 Task: Create a task  Changes made by one user not being visible to another user , assign it to team member softage.6@softage.net in the project ZeroG and update the status of the task to  Off Track , set the priority of the task to Medium.
Action: Mouse moved to (91, 515)
Screenshot: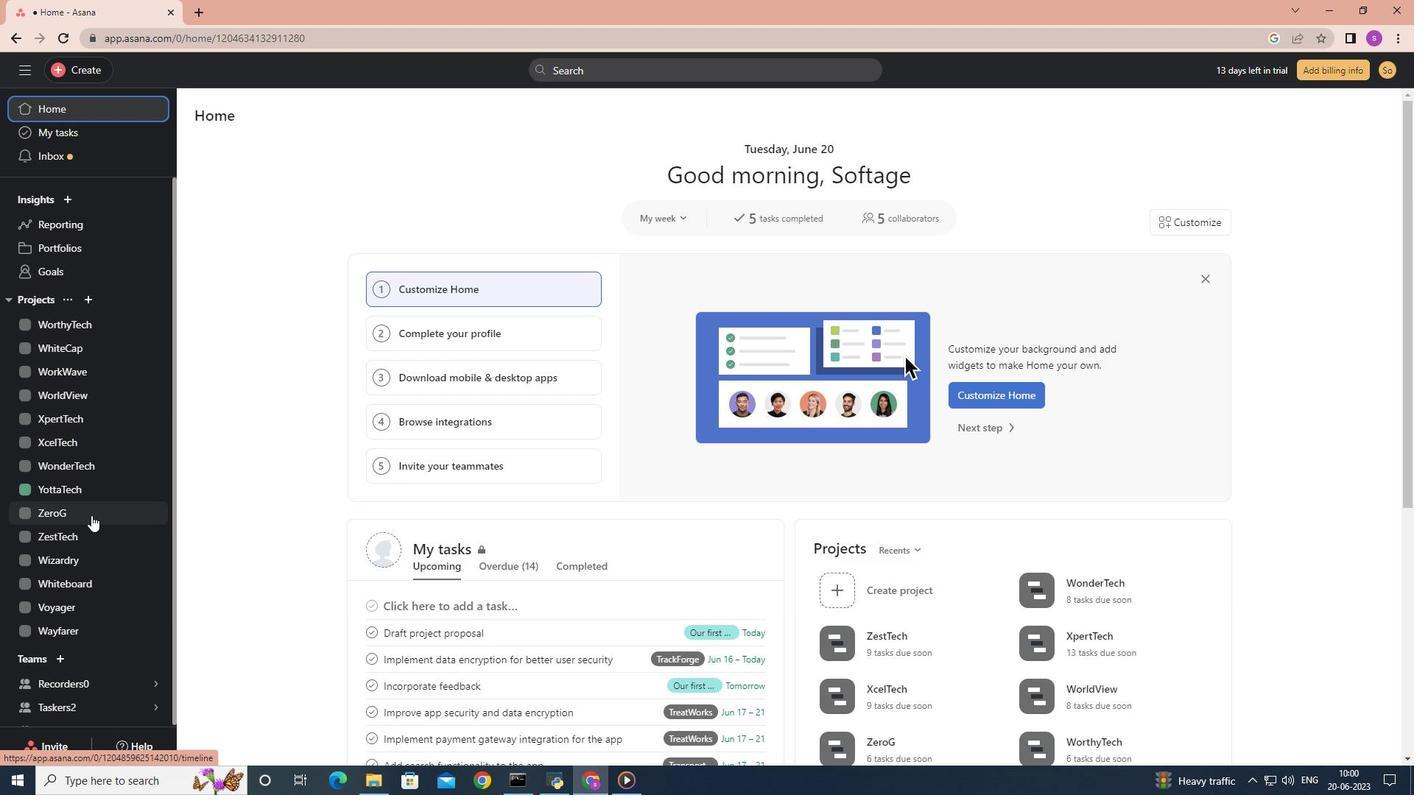 
Action: Mouse pressed left at (91, 515)
Screenshot: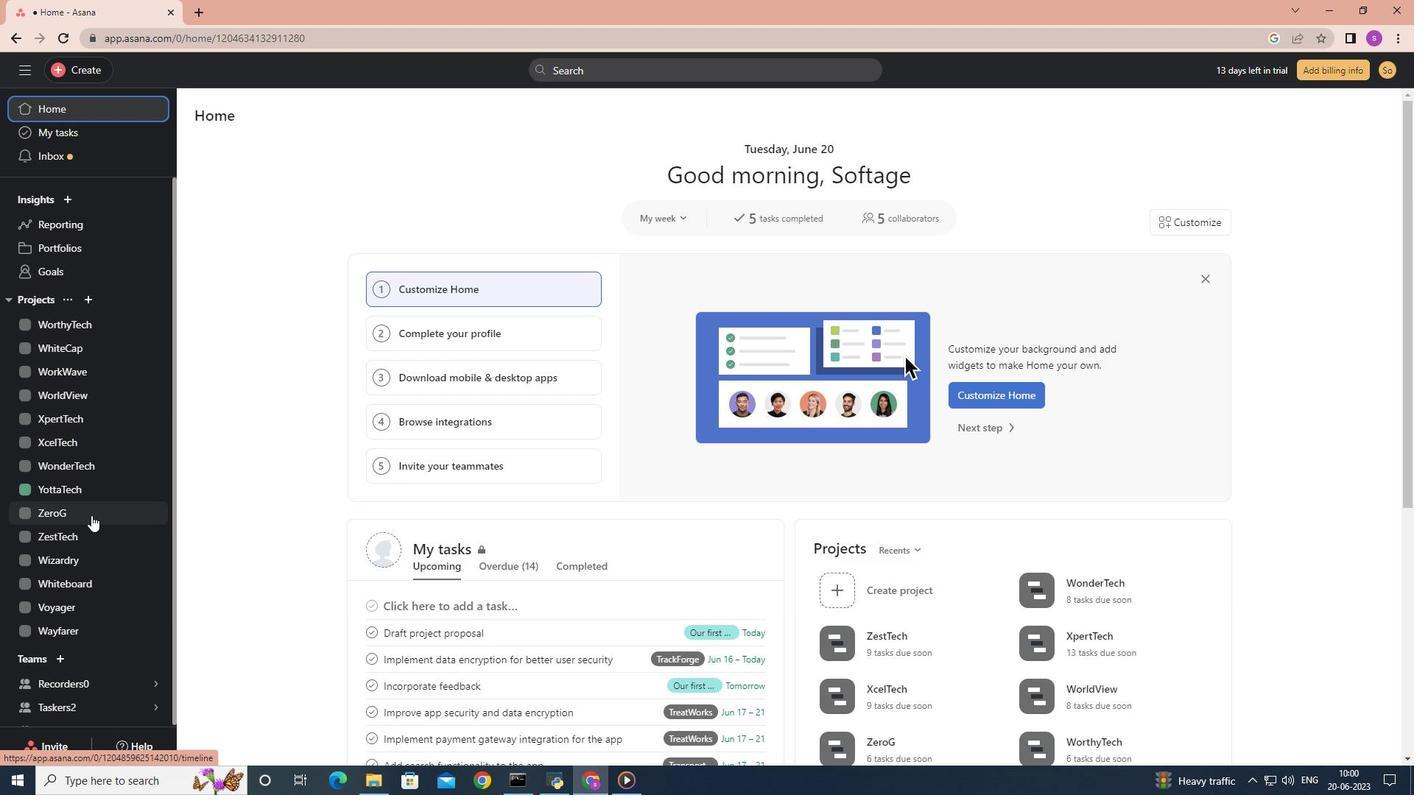 
Action: Mouse moved to (257, 190)
Screenshot: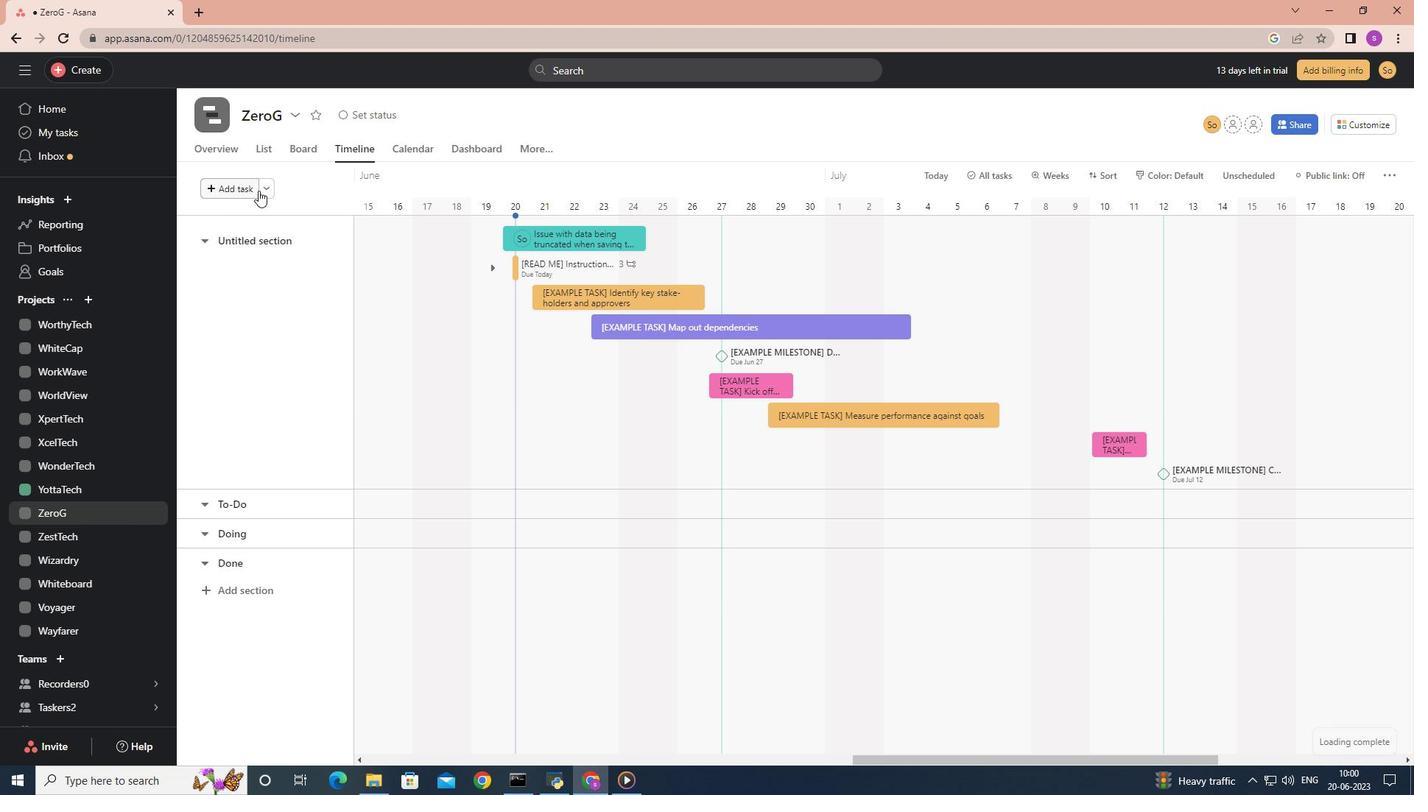 
Action: Mouse pressed left at (257, 190)
Screenshot: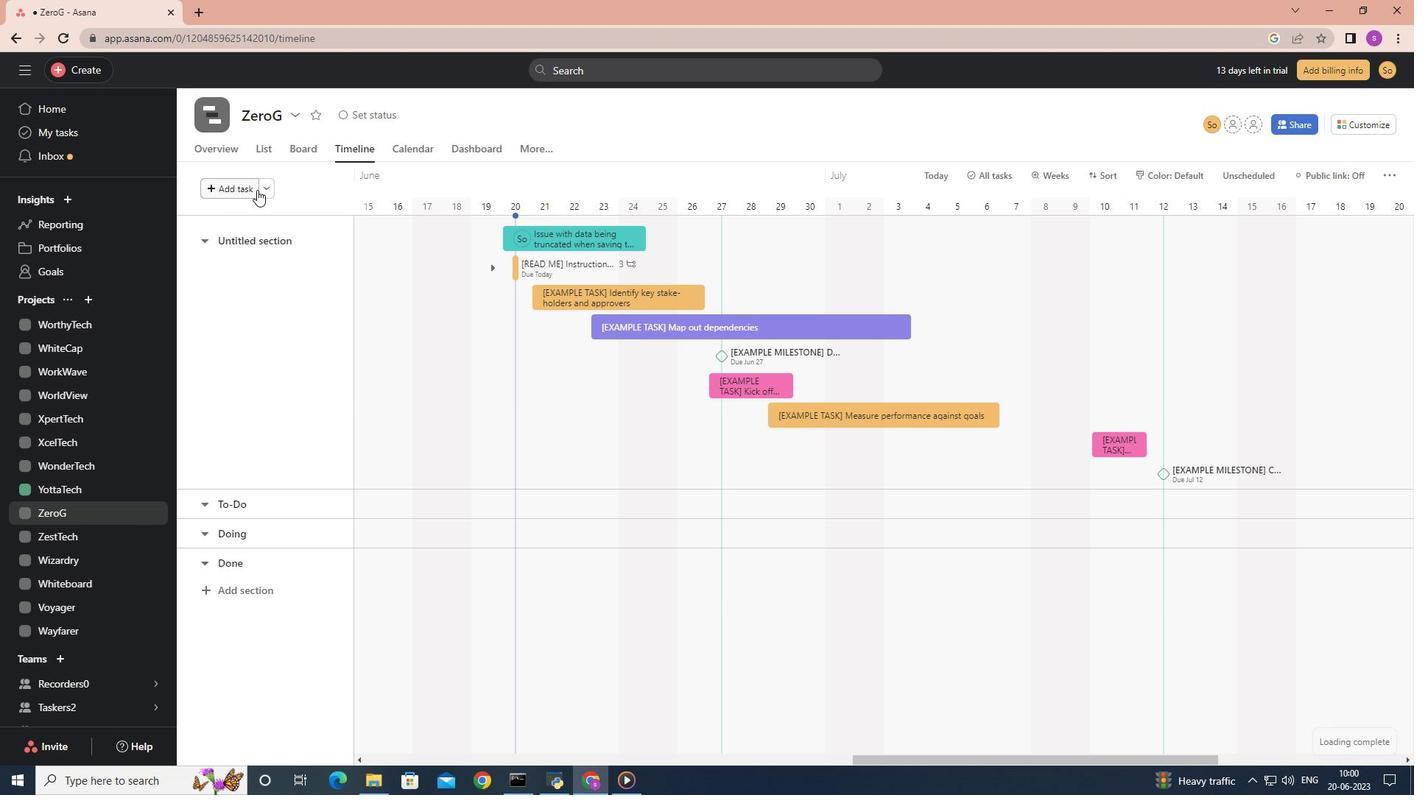 
Action: Mouse moved to (256, 190)
Screenshot: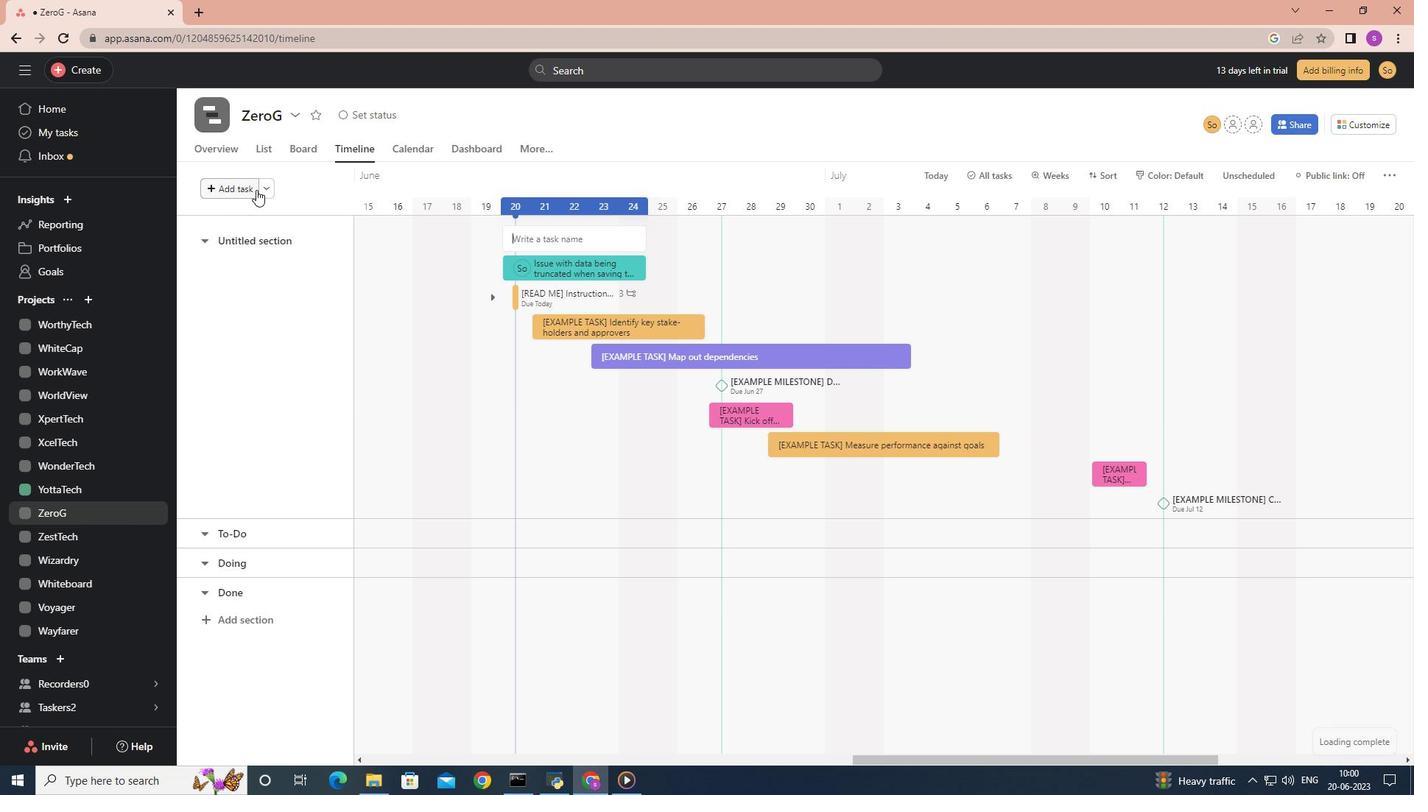 
Action: Key pressed <Key.shift>Changes<Key.space>made<Key.space>by<Key.space>one<Key.space>user<Key.space>not<Key.space>being<Key.space>visible<Key.space>to<Key.space>another<Key.space>user<Key.enter>
Screenshot: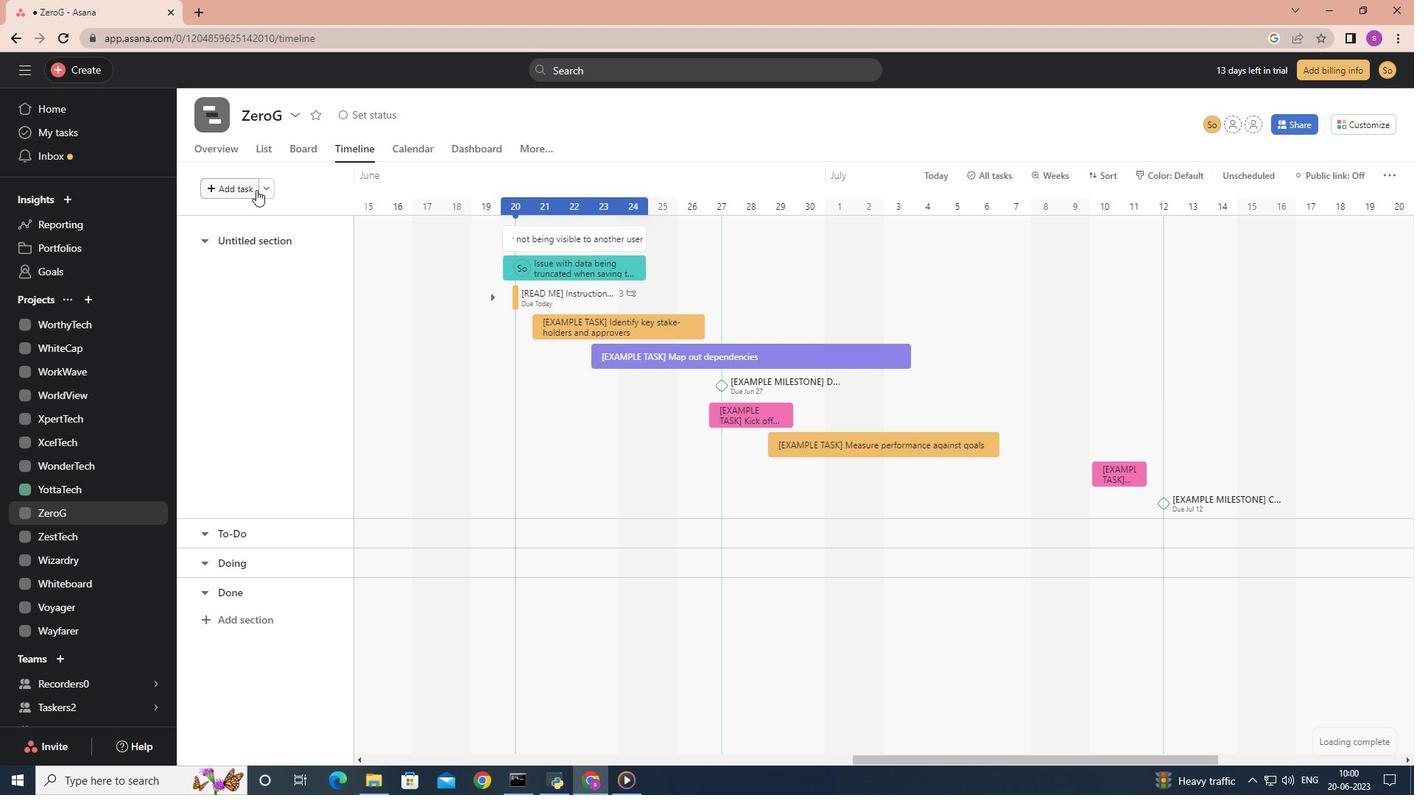
Action: Mouse moved to (554, 235)
Screenshot: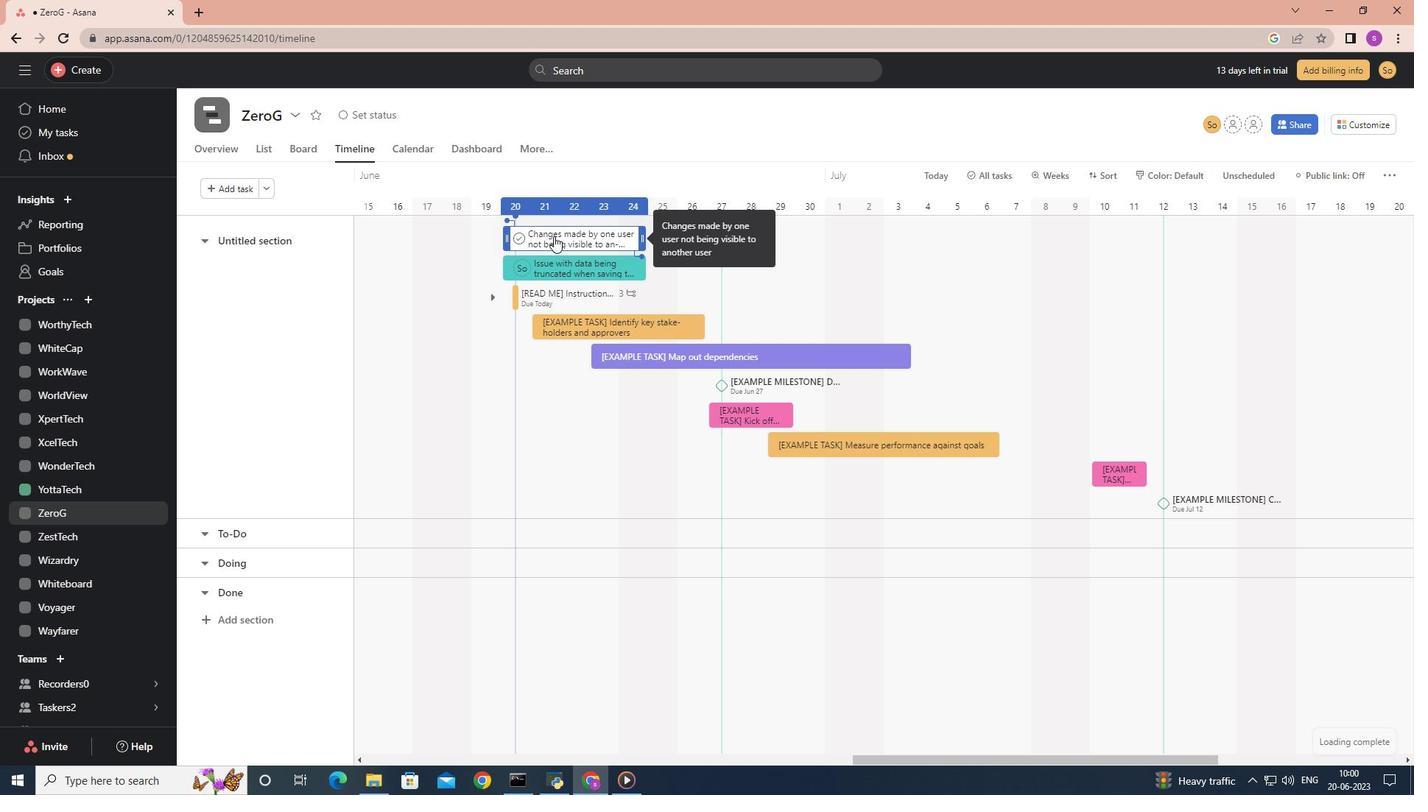 
Action: Mouse pressed left at (554, 235)
Screenshot: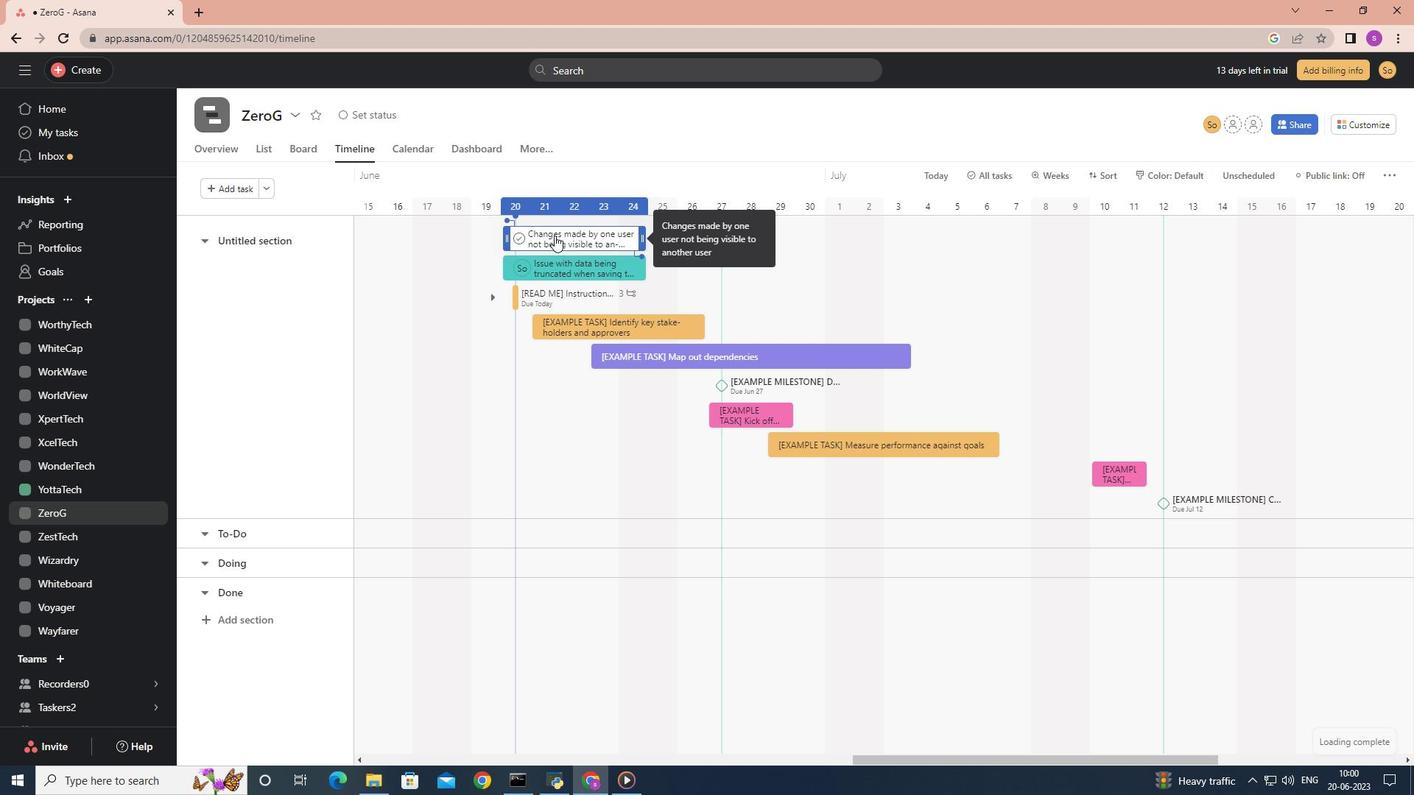 
Action: Mouse moved to (1071, 291)
Screenshot: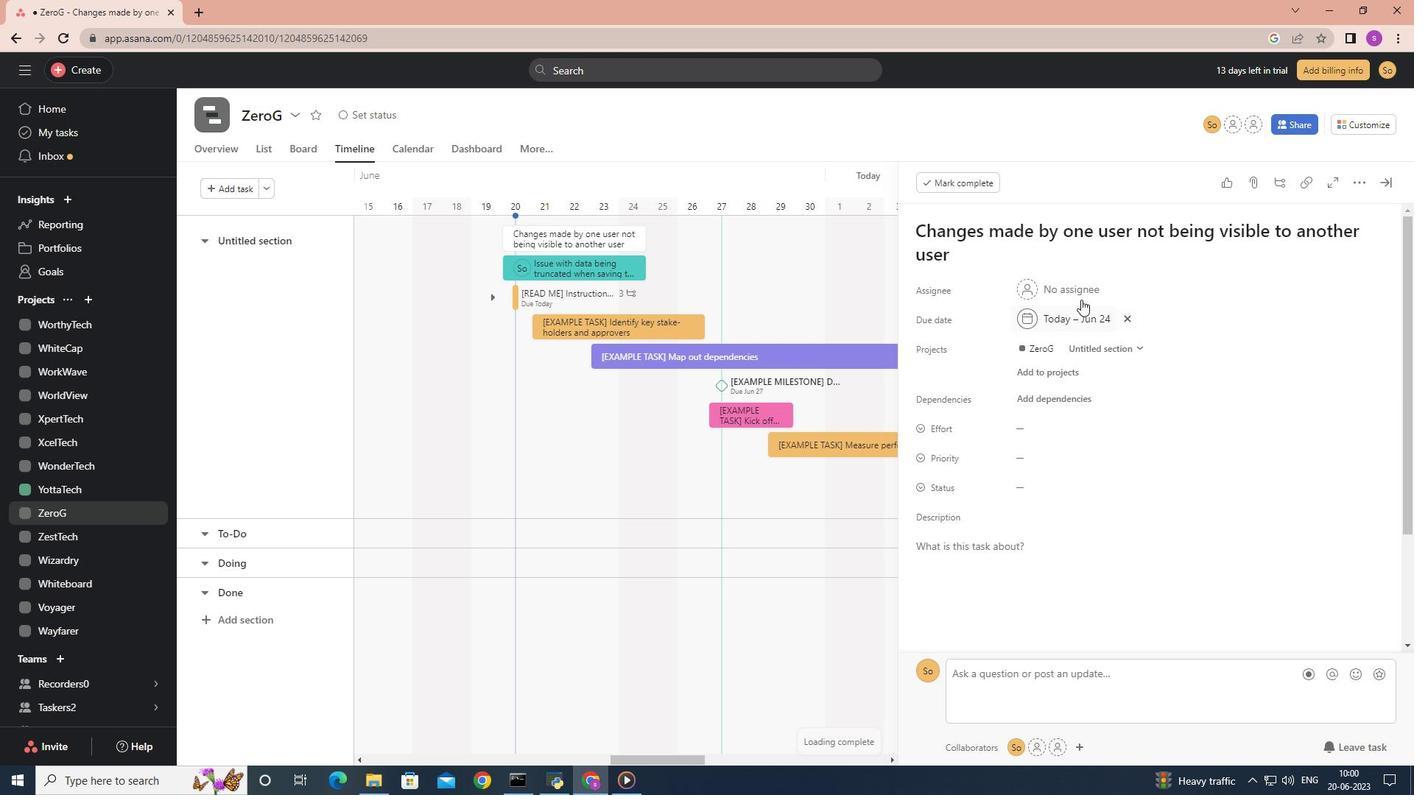 
Action: Mouse pressed left at (1071, 291)
Screenshot: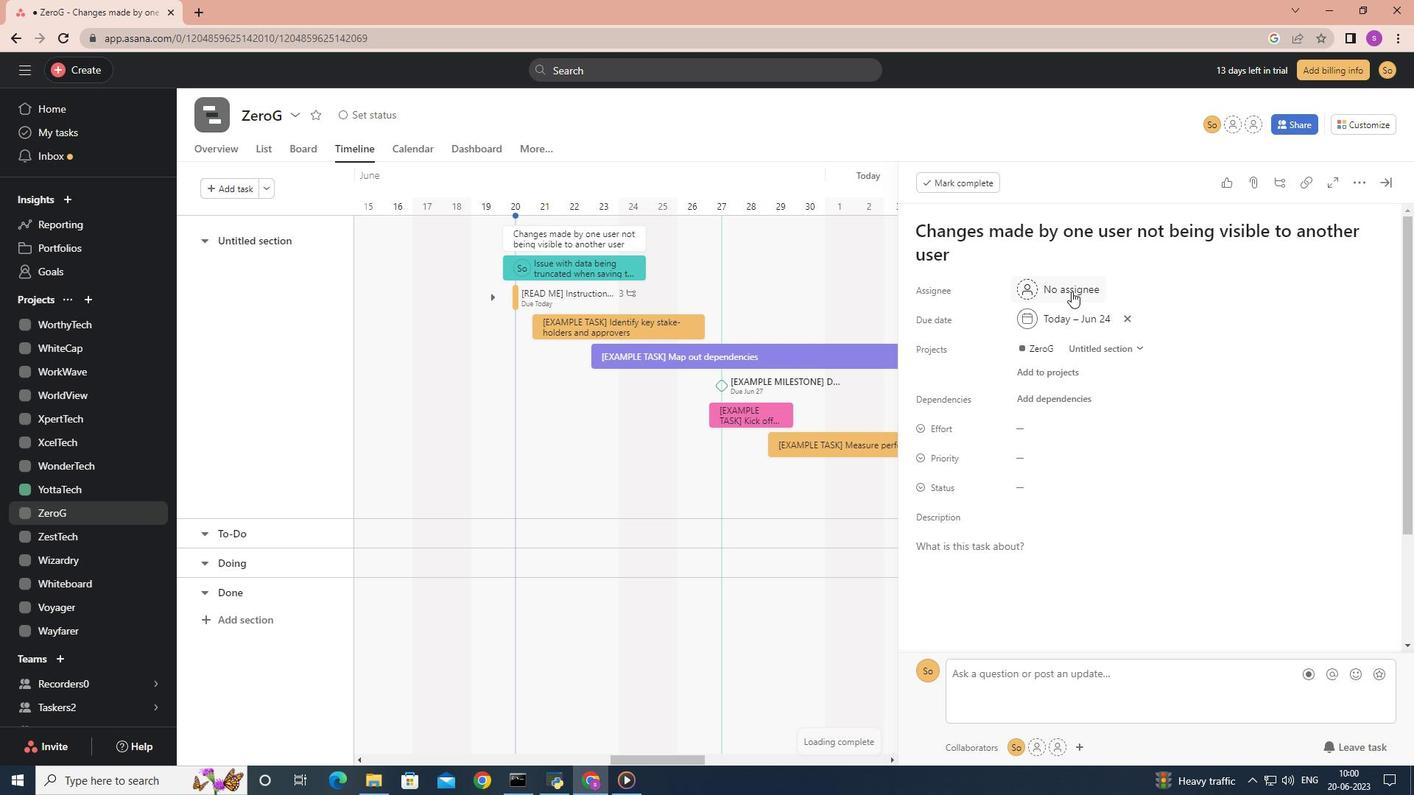 
Action: Mouse moved to (1068, 291)
Screenshot: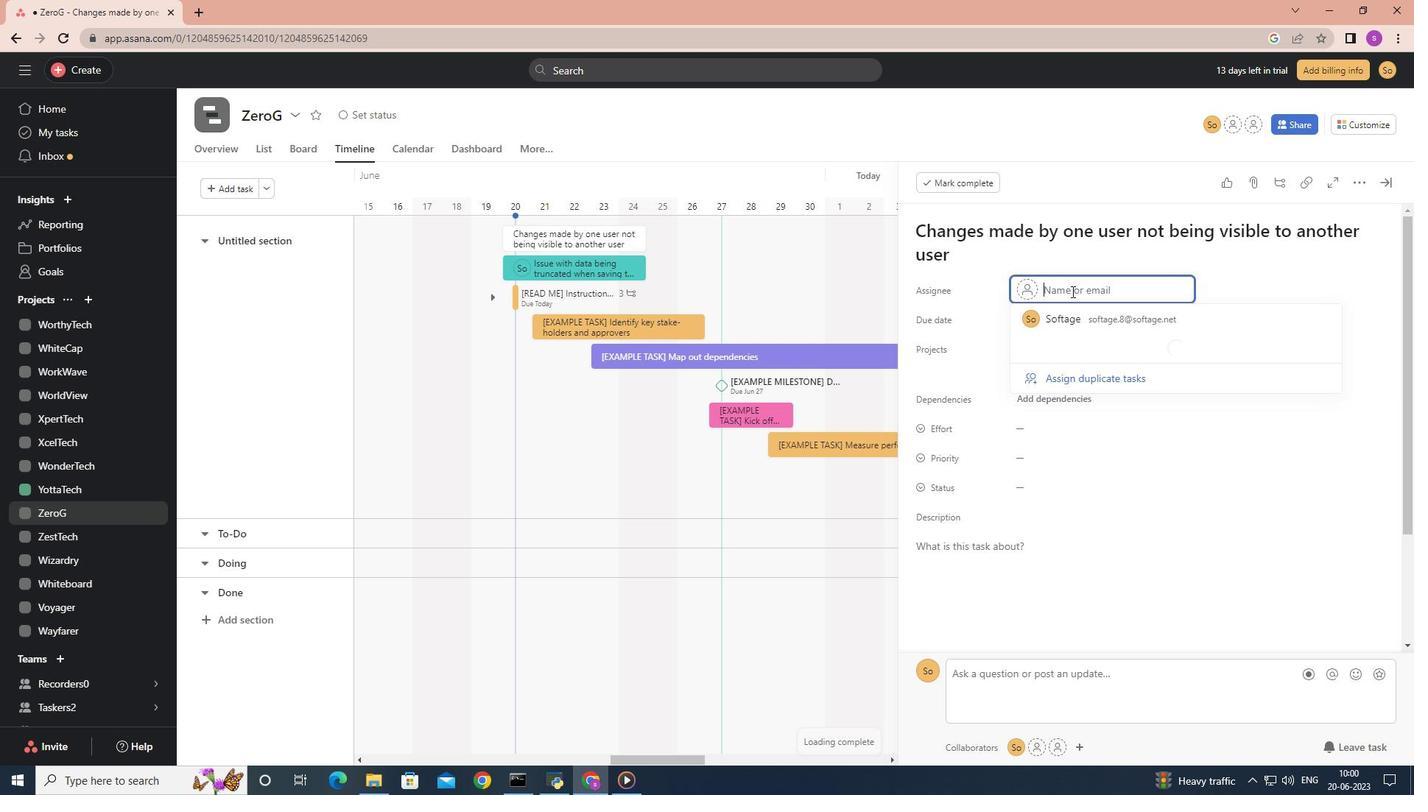 
Action: Key pressed softage.6
Screenshot: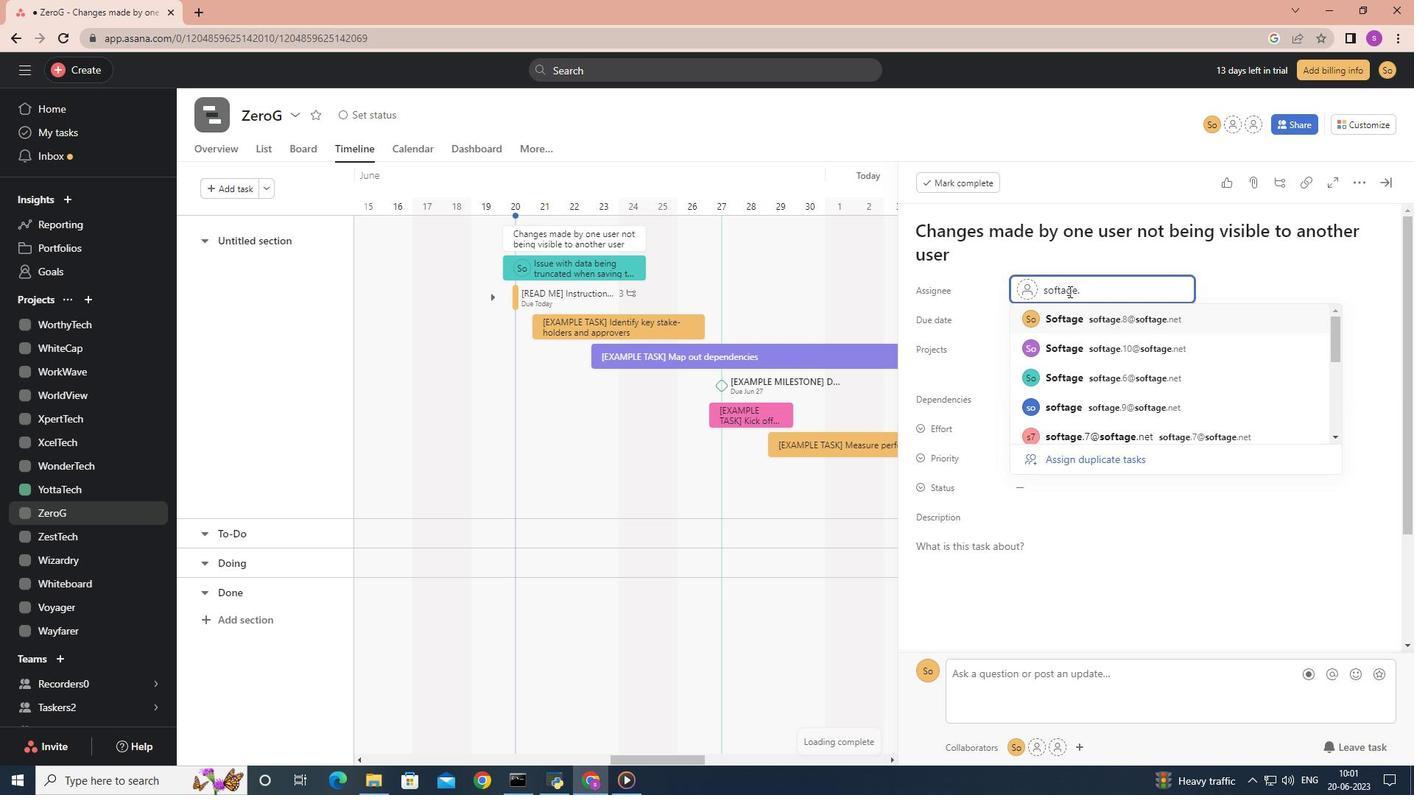 
Action: Mouse moved to (1104, 321)
Screenshot: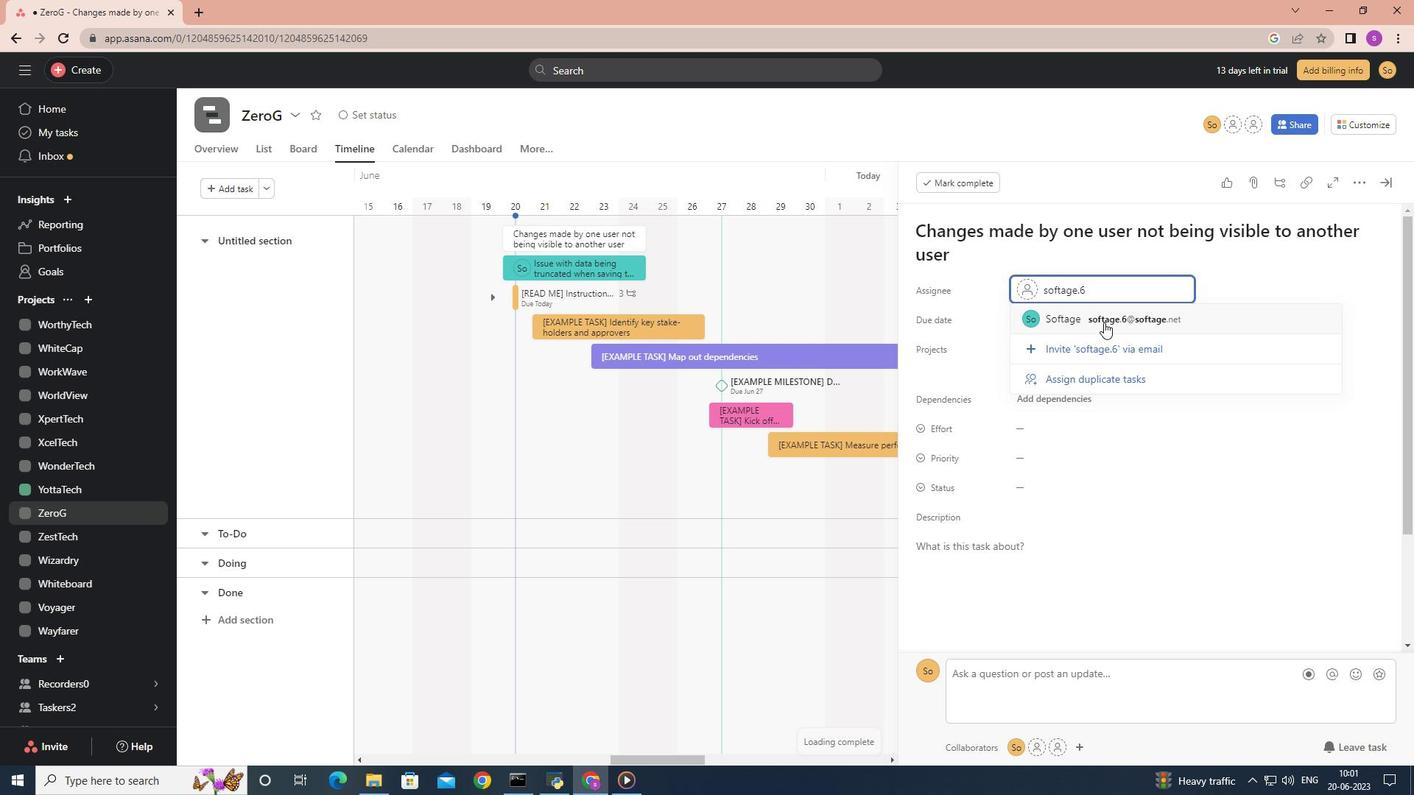 
Action: Mouse pressed left at (1104, 321)
Screenshot: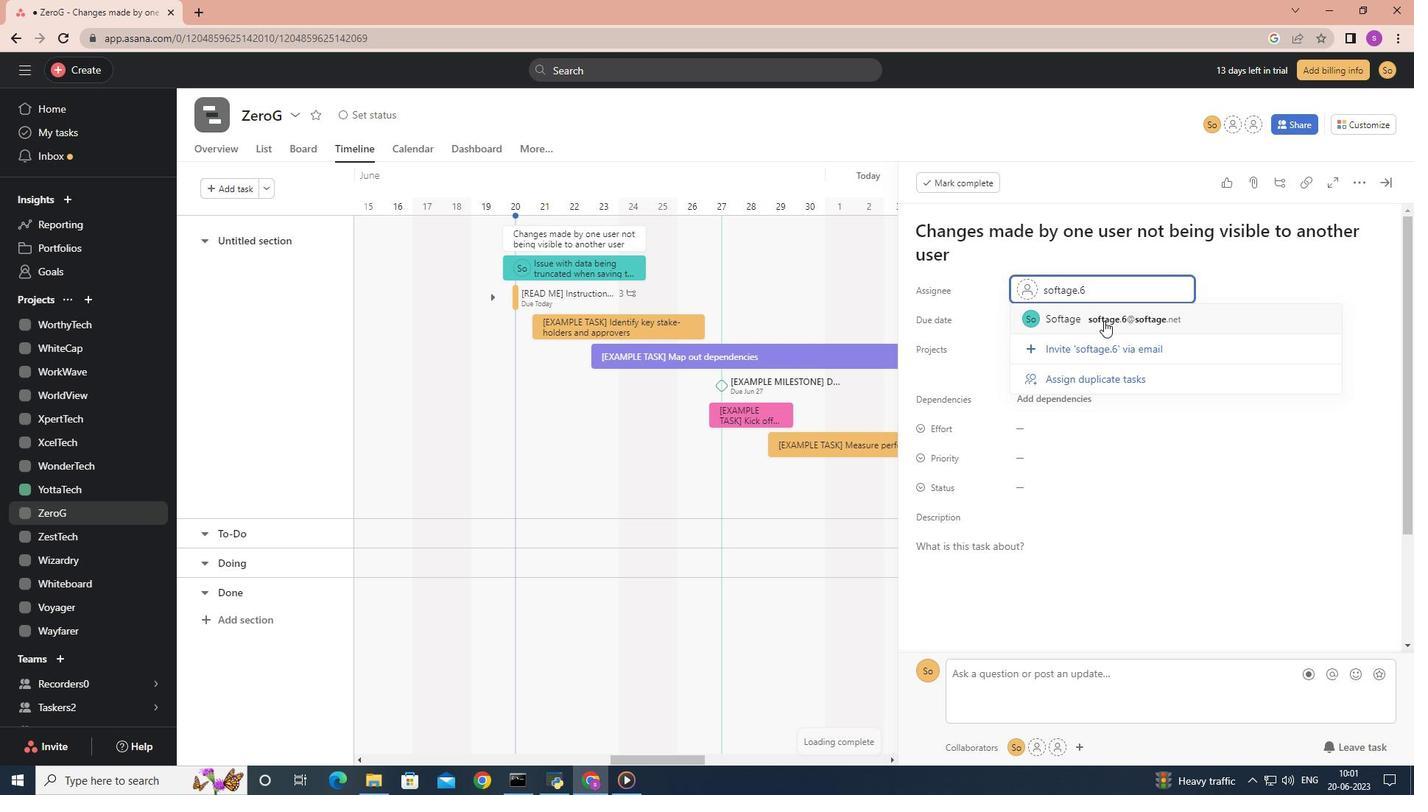 
Action: Mouse moved to (1088, 485)
Screenshot: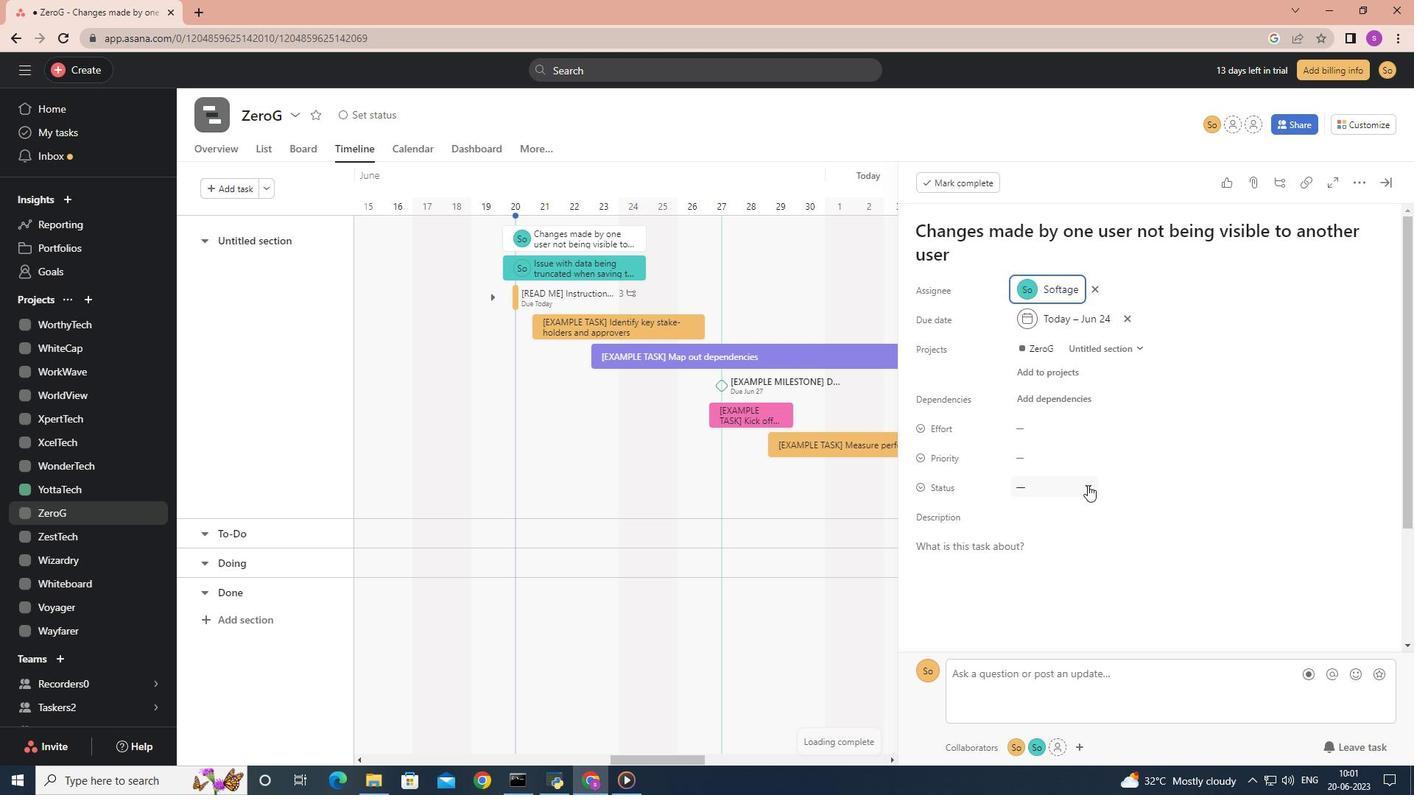 
Action: Mouse pressed left at (1088, 485)
Screenshot: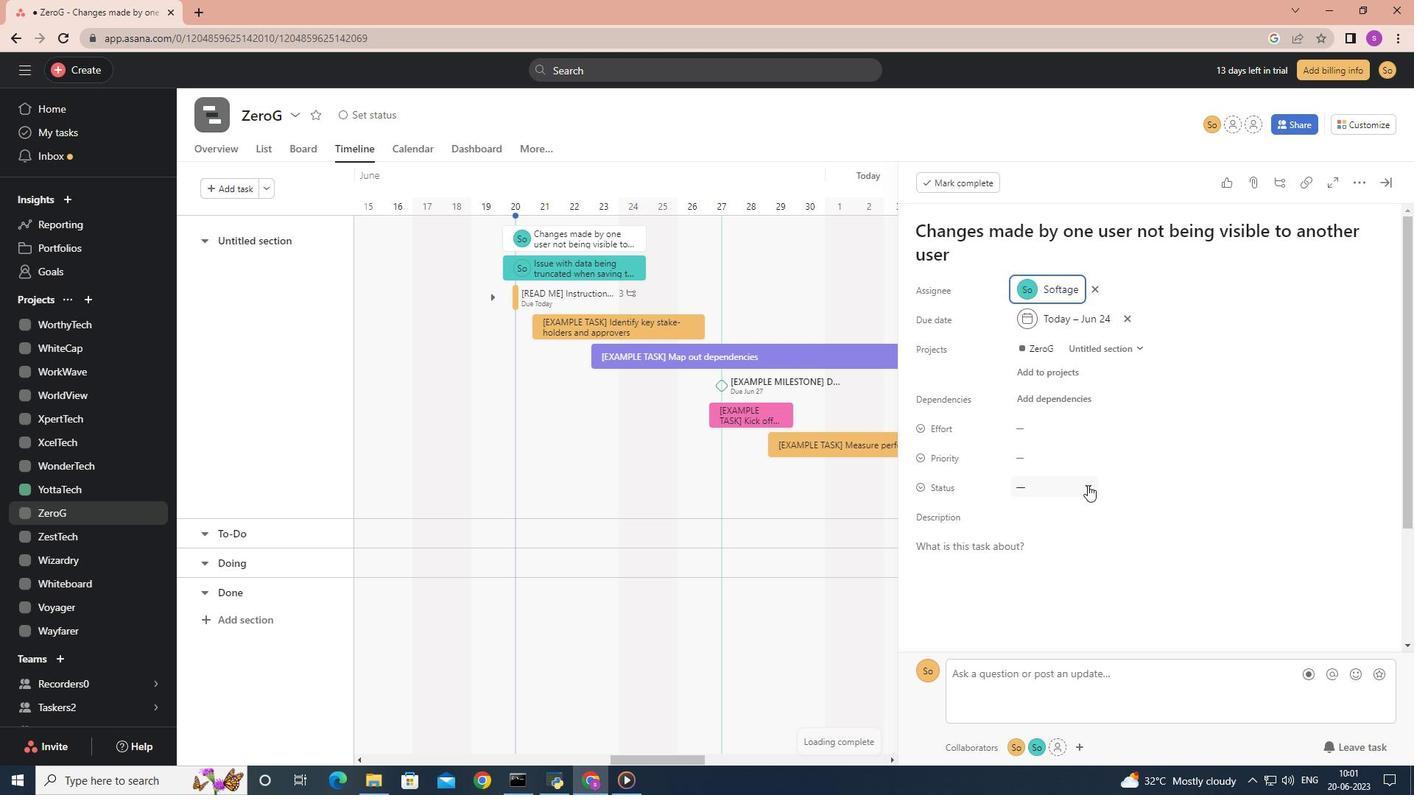 
Action: Mouse moved to (1075, 592)
Screenshot: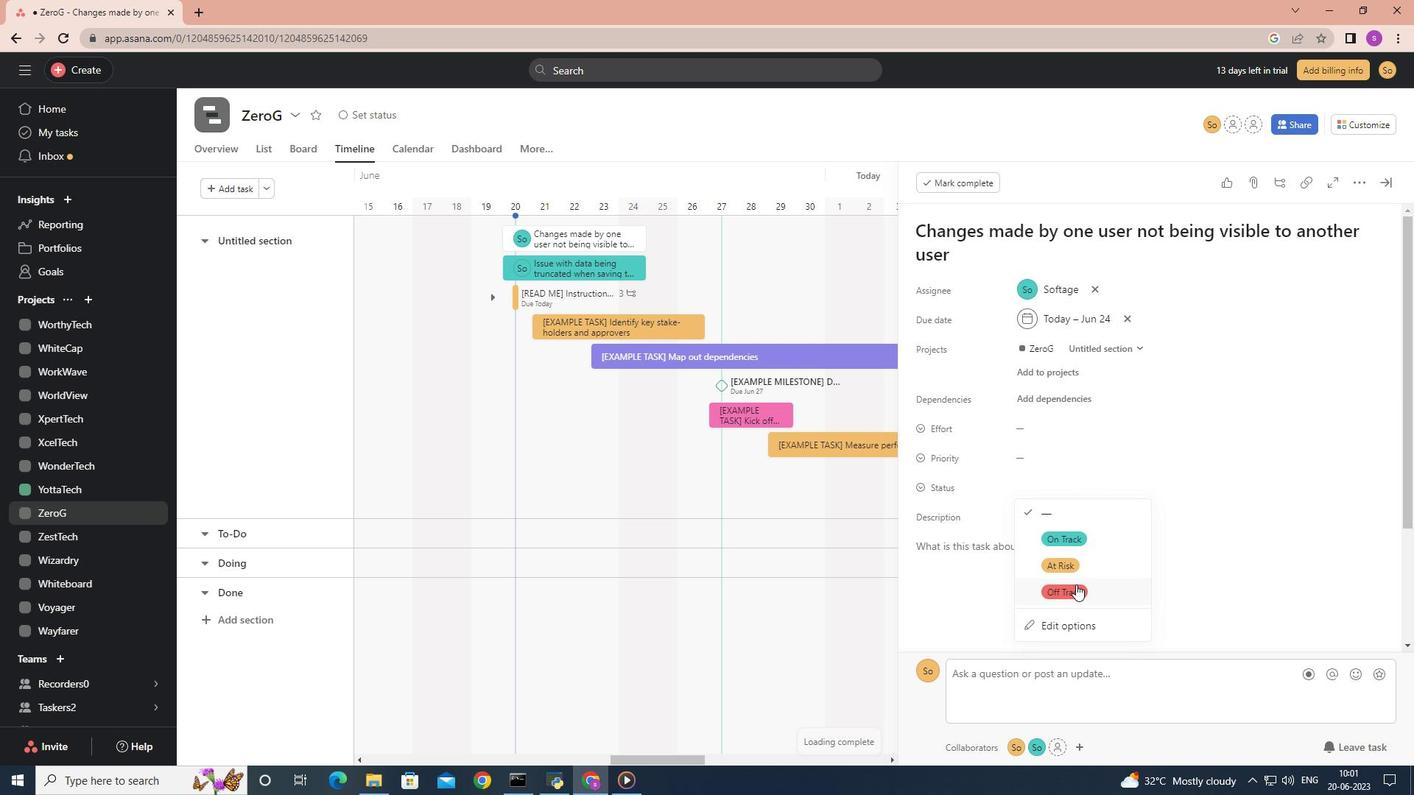 
Action: Mouse pressed left at (1075, 592)
Screenshot: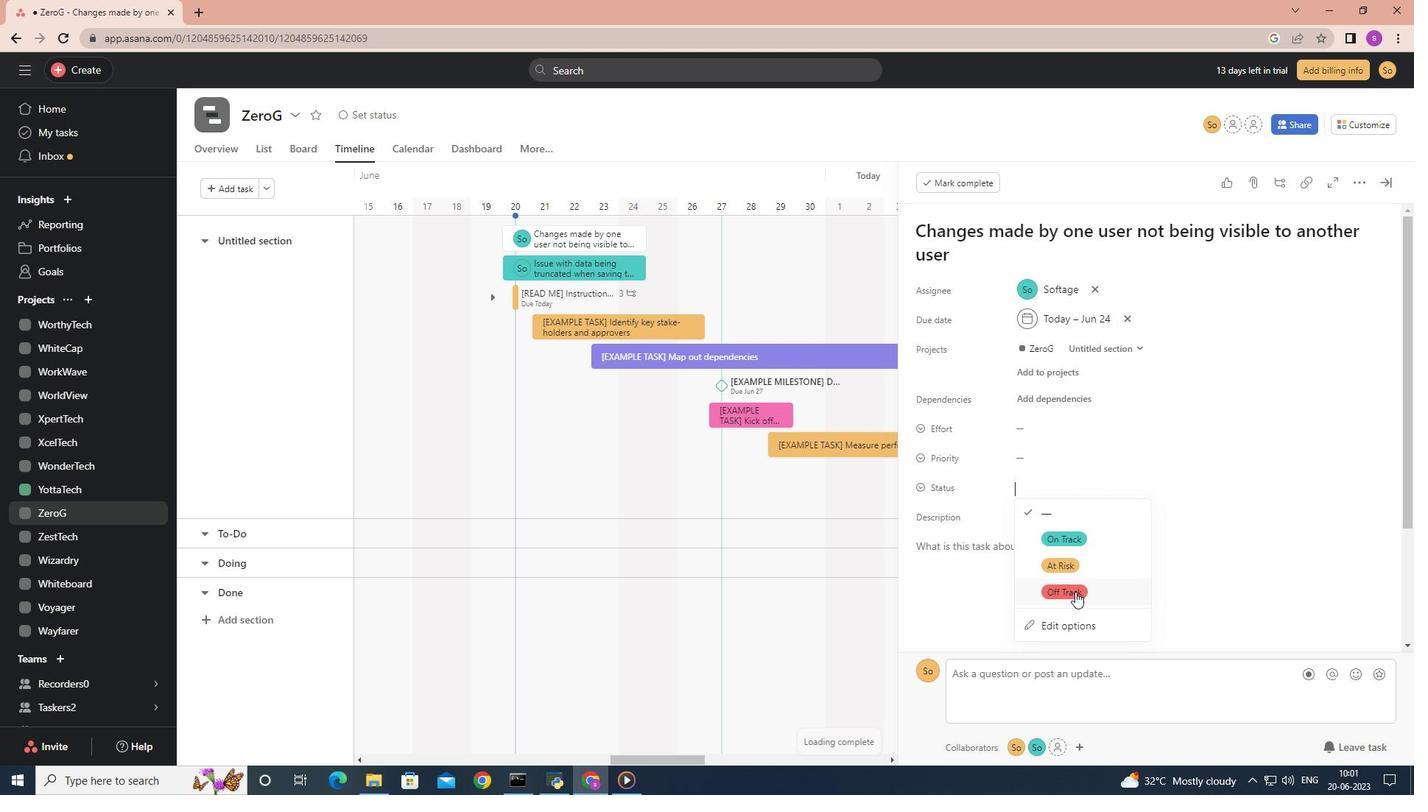 
Action: Mouse moved to (1090, 455)
Screenshot: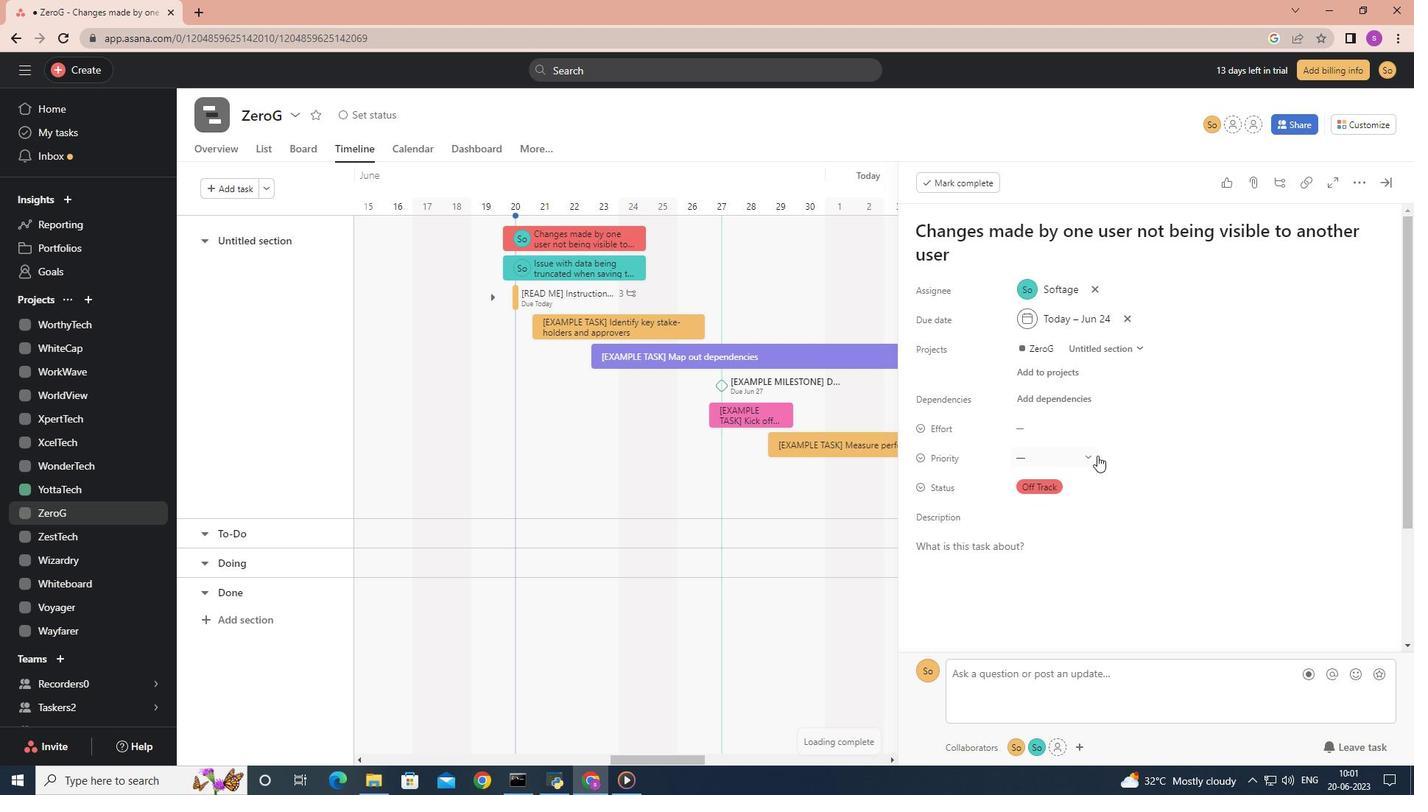 
Action: Mouse pressed left at (1090, 455)
Screenshot: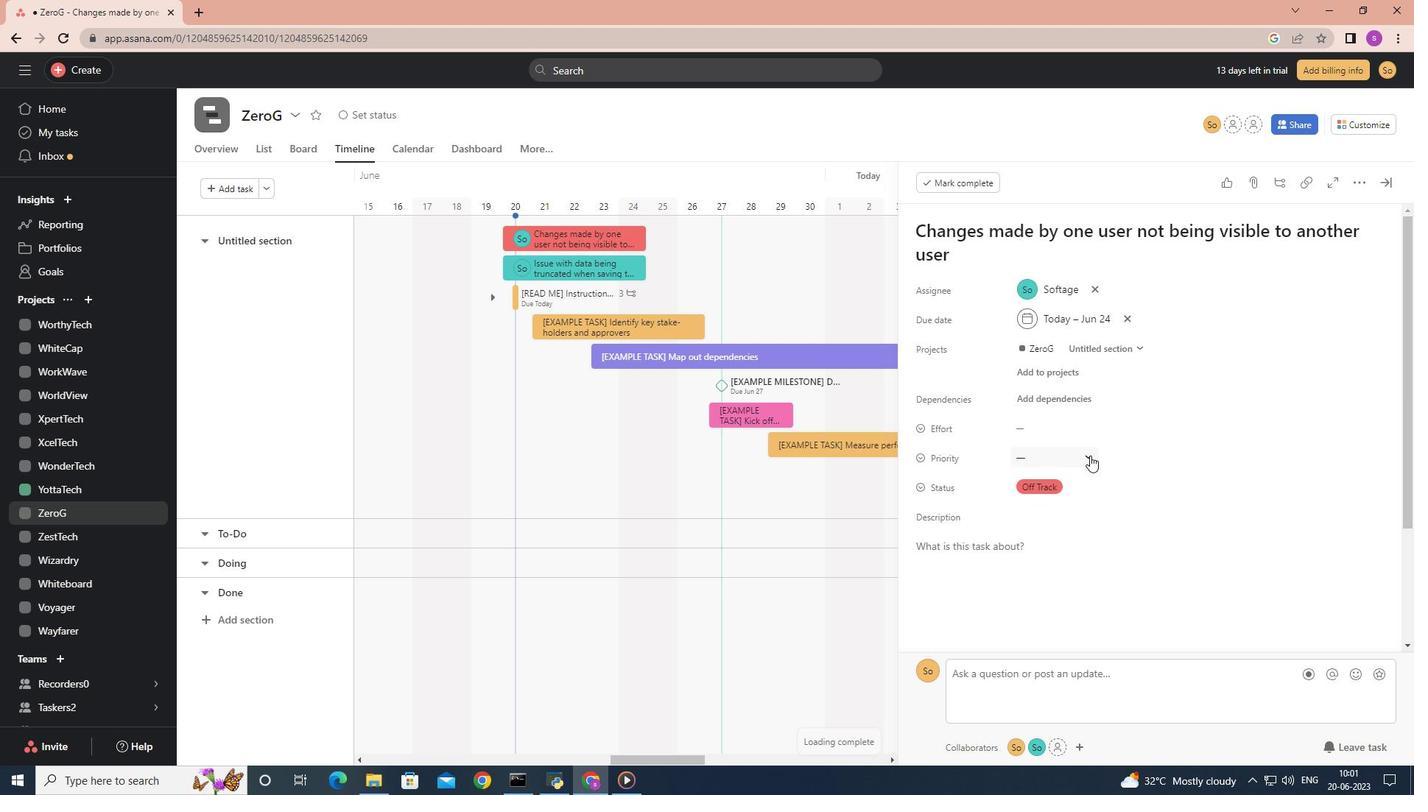 
Action: Mouse moved to (1071, 532)
Screenshot: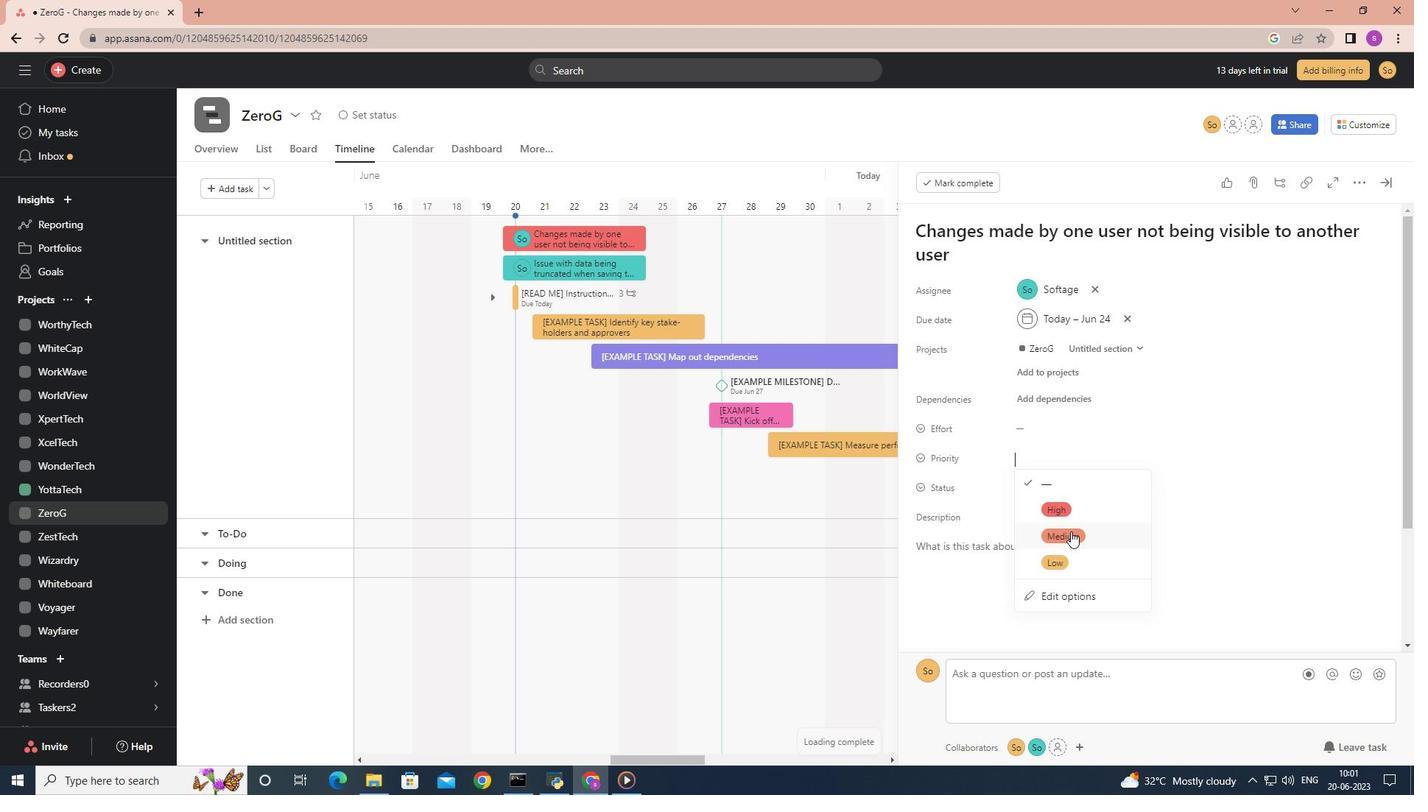 
Action: Mouse pressed left at (1071, 532)
Screenshot: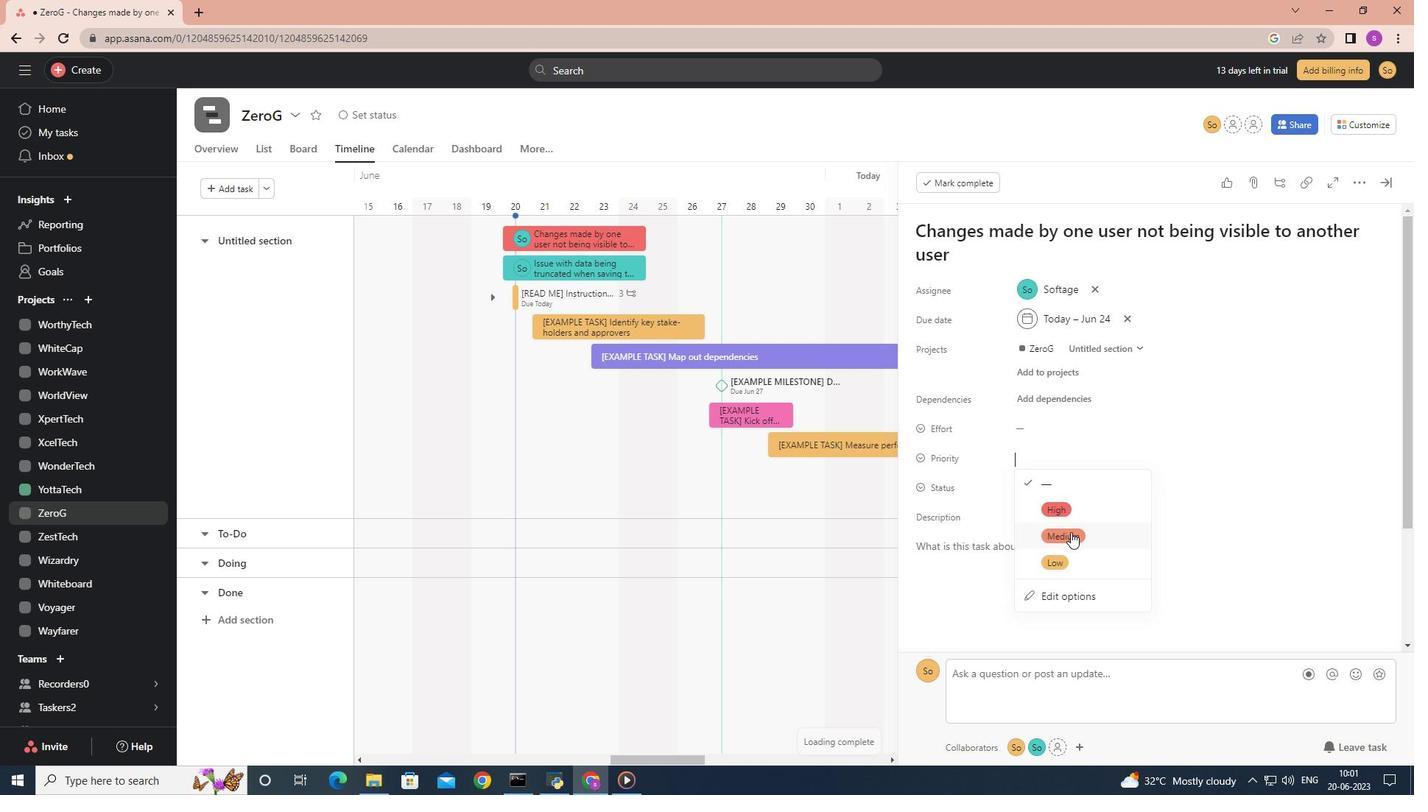 
Action: Mouse moved to (1065, 533)
Screenshot: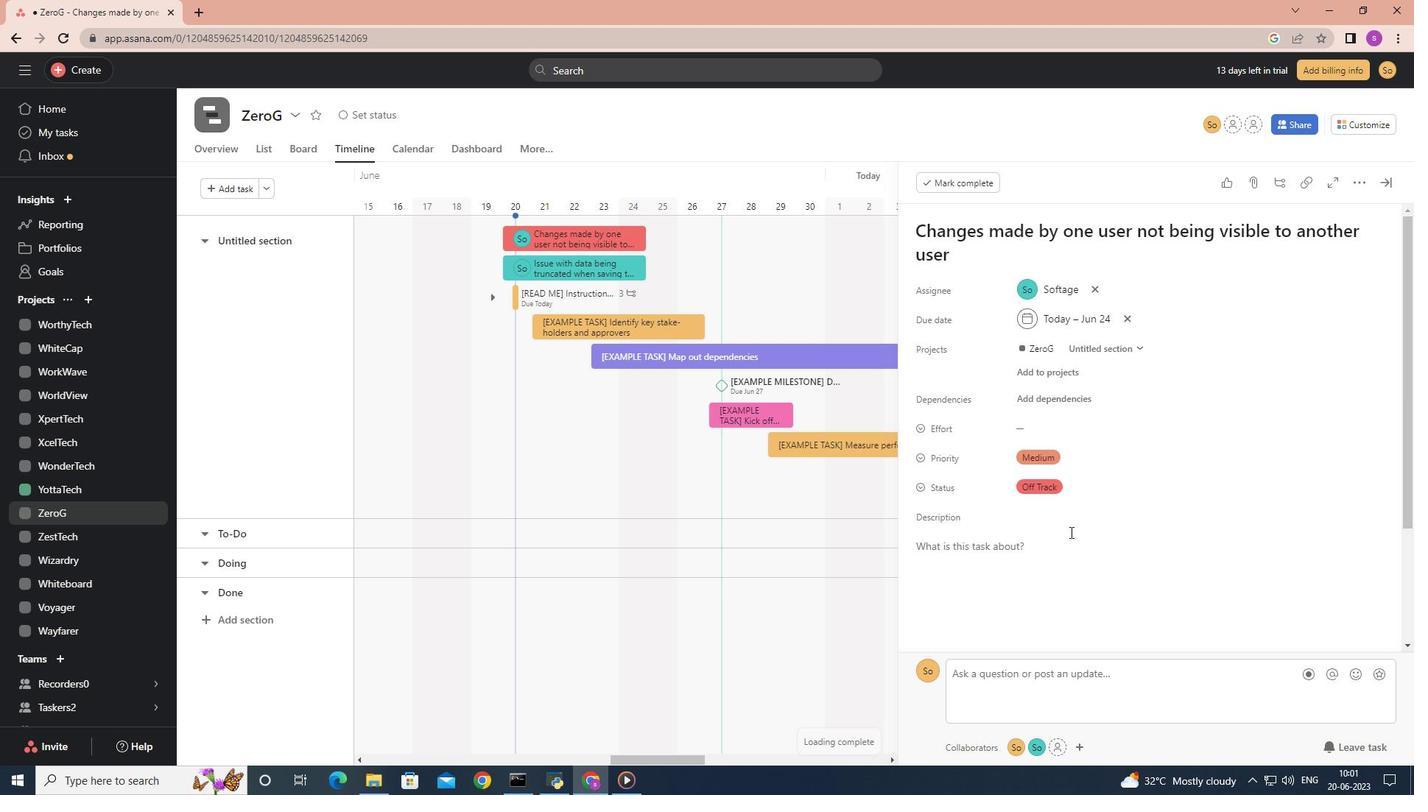 
